 Task: Sort the issues by newest.
Action: Mouse pressed left at (226, 161)
Screenshot: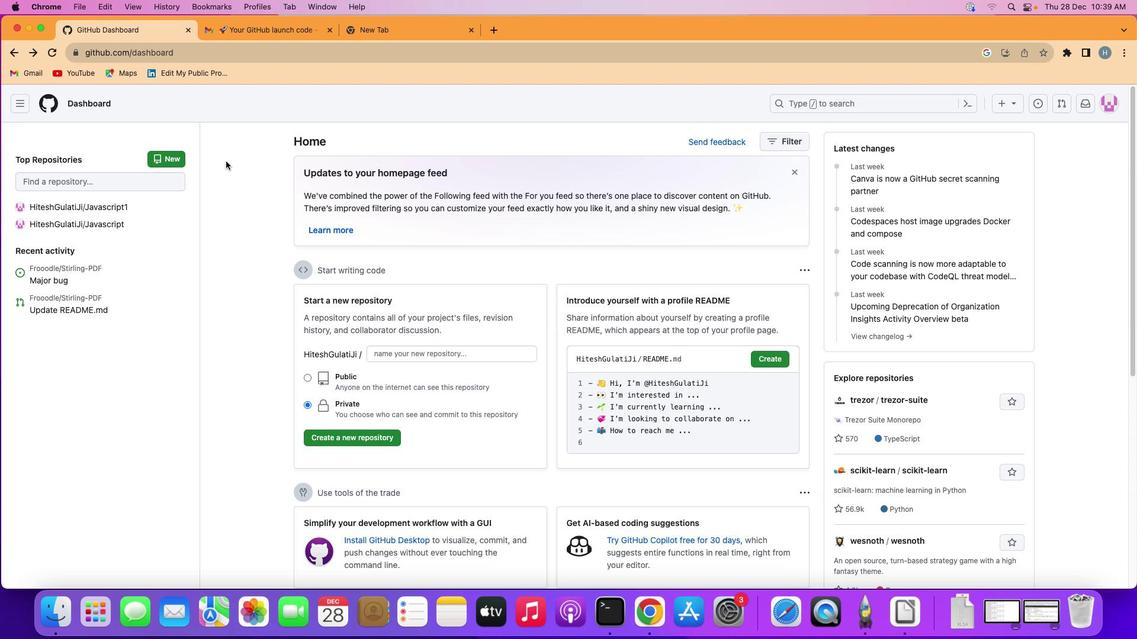 
Action: Mouse moved to (18, 102)
Screenshot: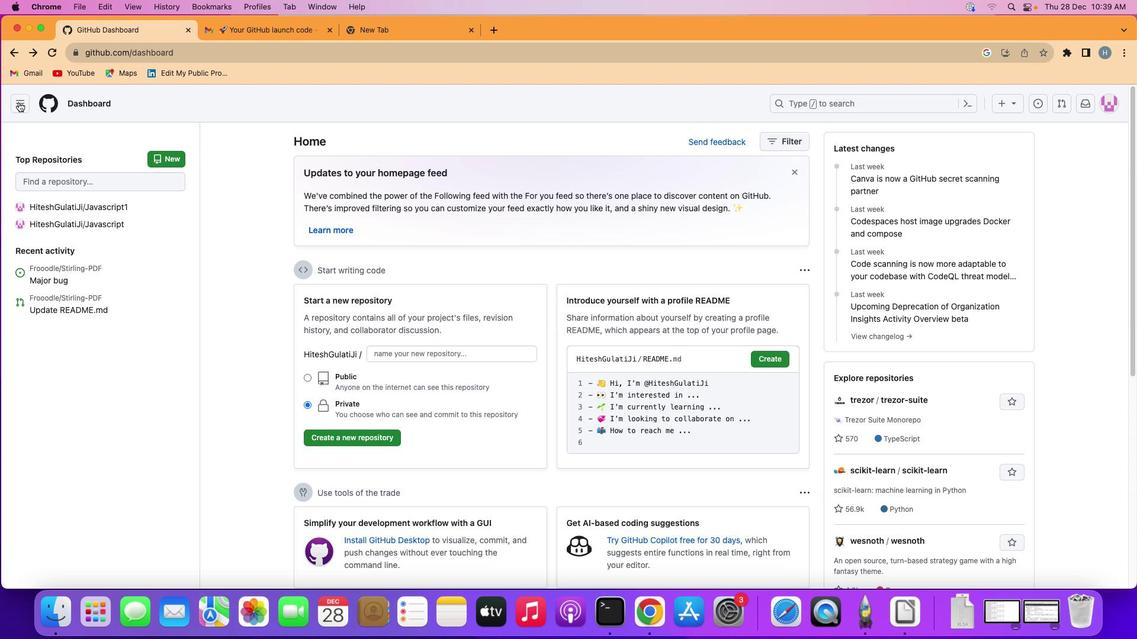 
Action: Mouse pressed left at (18, 102)
Screenshot: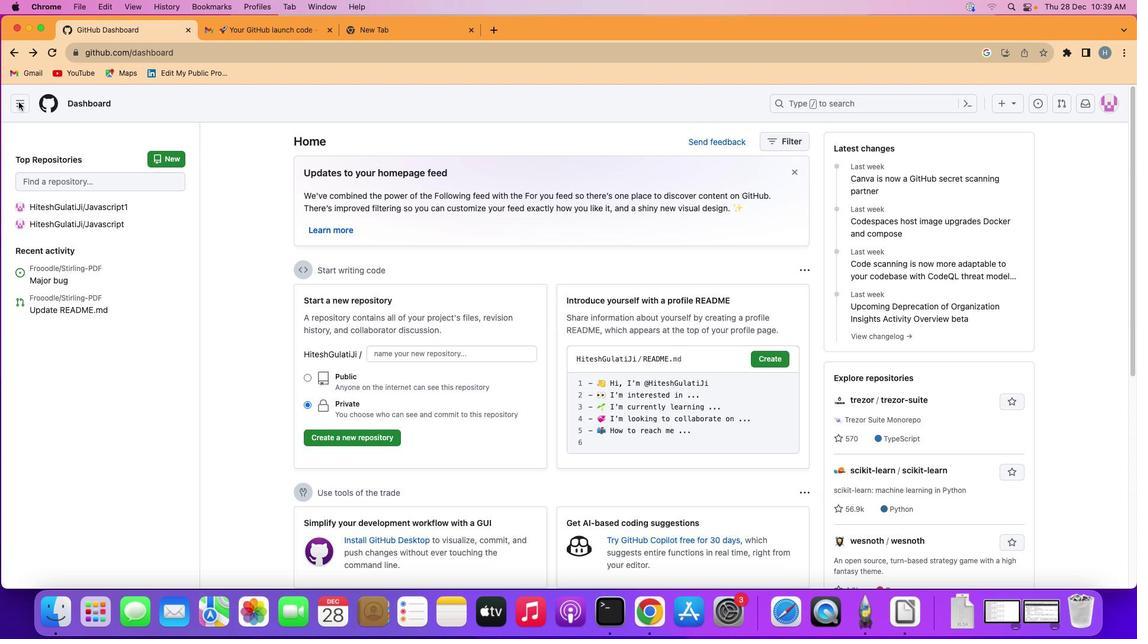 
Action: Mouse moved to (51, 152)
Screenshot: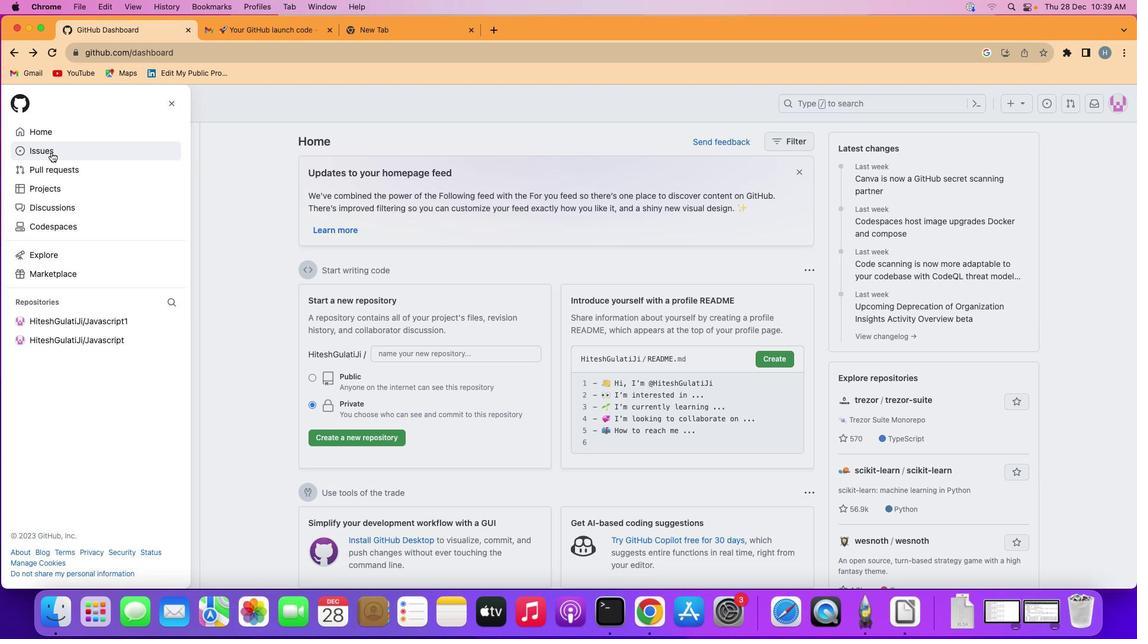 
Action: Mouse pressed left at (51, 152)
Screenshot: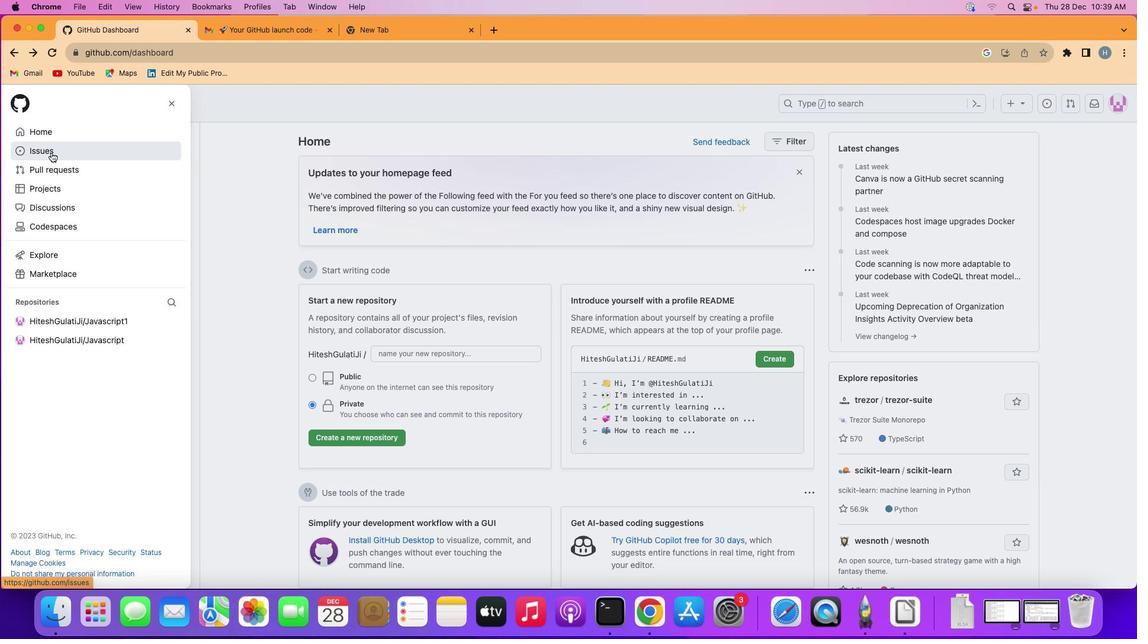 
Action: Mouse moved to (844, 179)
Screenshot: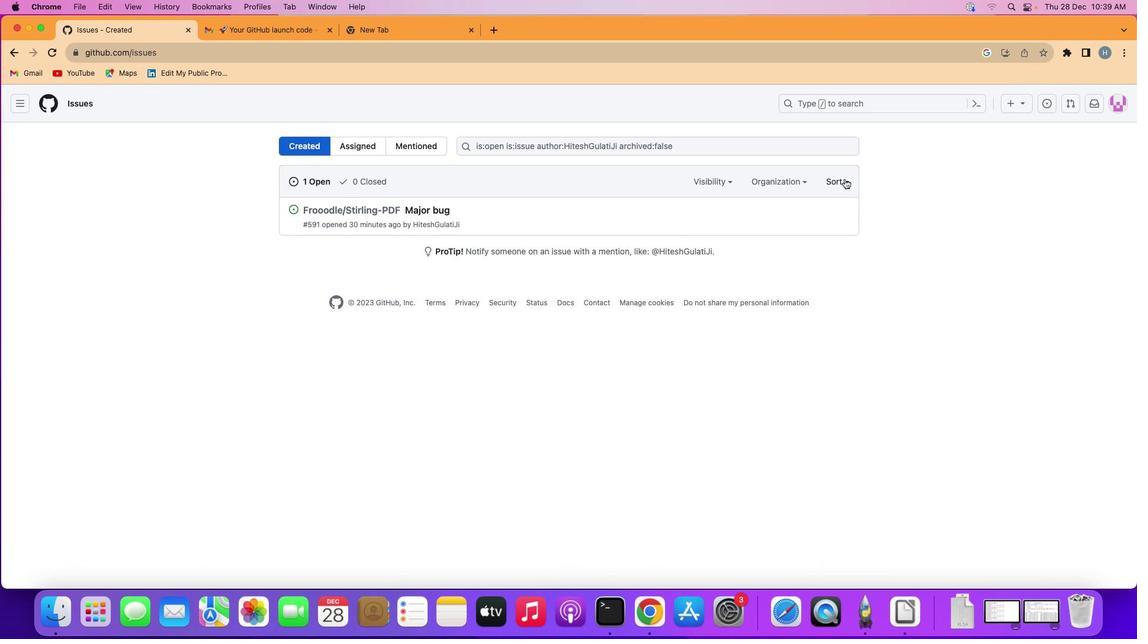 
Action: Mouse pressed left at (844, 179)
Screenshot: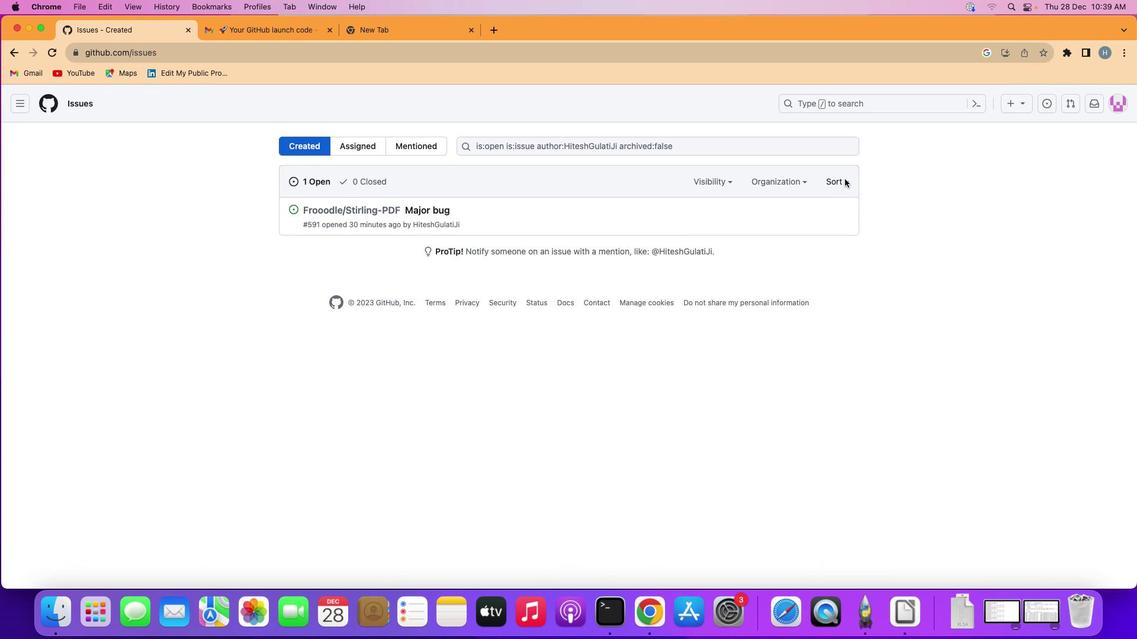 
Action: Mouse moved to (790, 221)
Screenshot: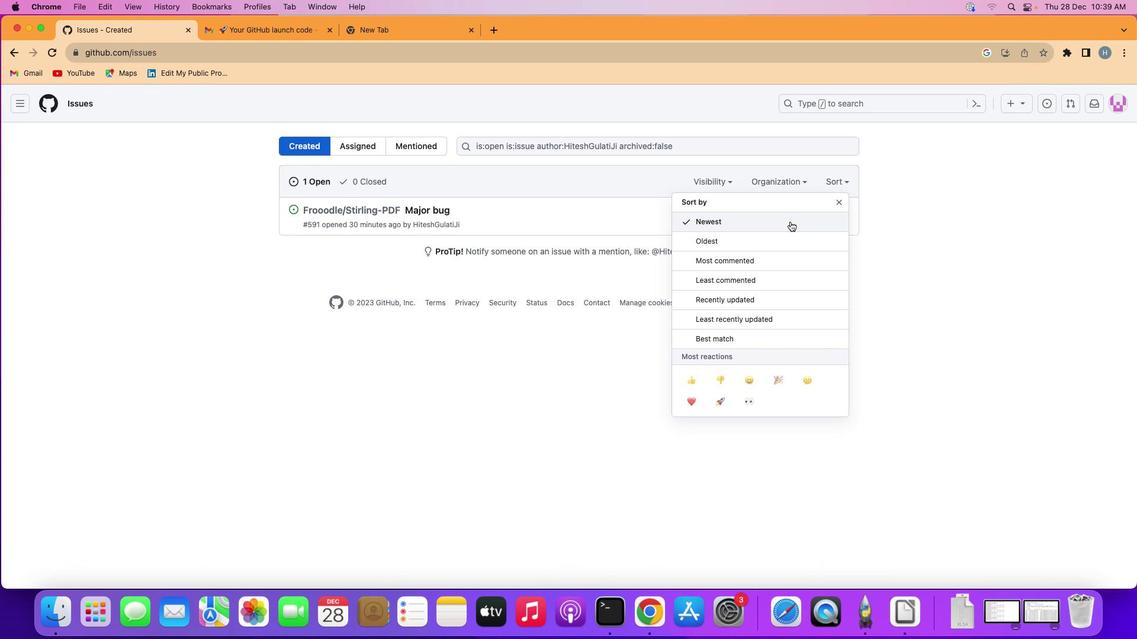 
Action: Mouse pressed left at (790, 221)
Screenshot: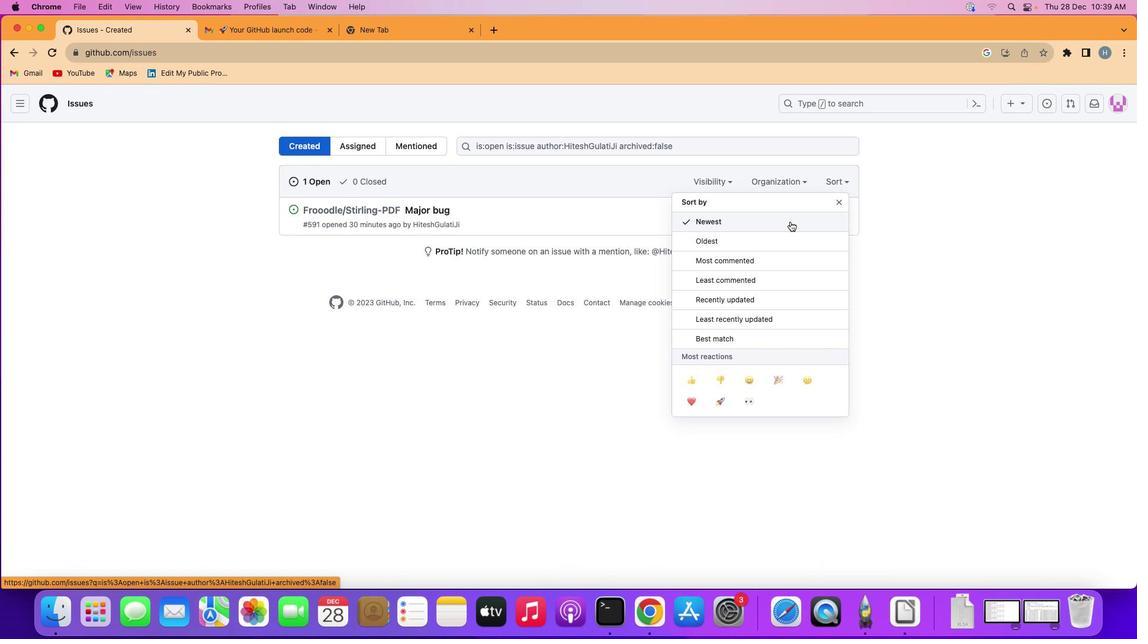 
Action: Mouse moved to (889, 222)
Screenshot: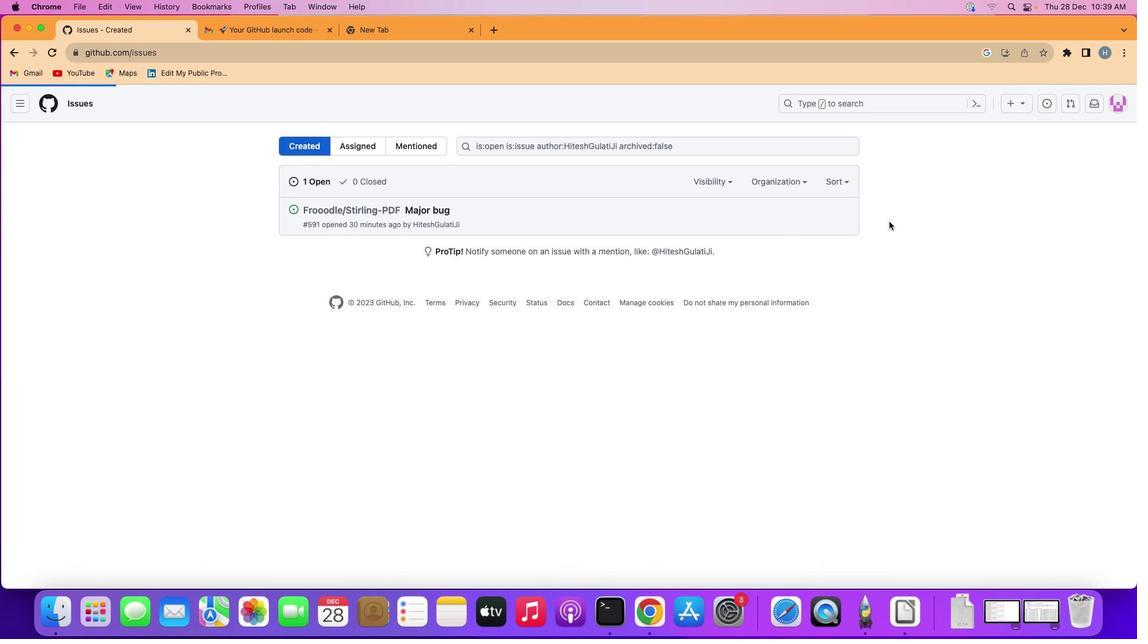 
